 Task: In Windows properties of general video settings, Set the deinterlace mode to mean.
Action: Mouse moved to (99, 7)
Screenshot: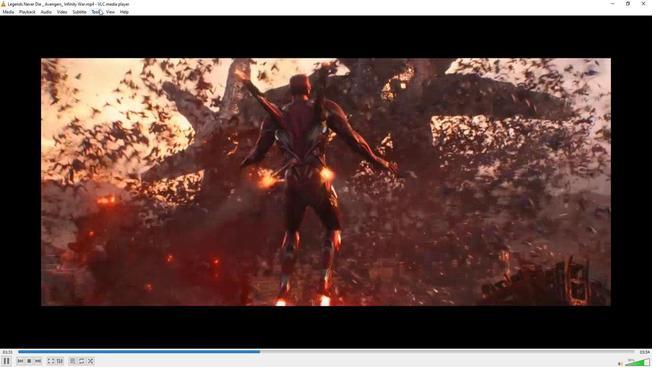 
Action: Mouse pressed left at (99, 7)
Screenshot: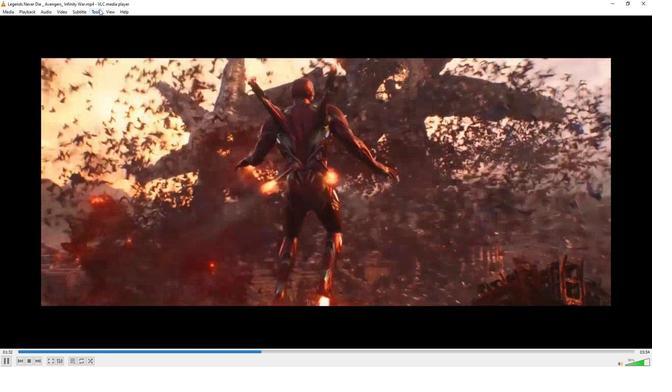 
Action: Mouse moved to (114, 89)
Screenshot: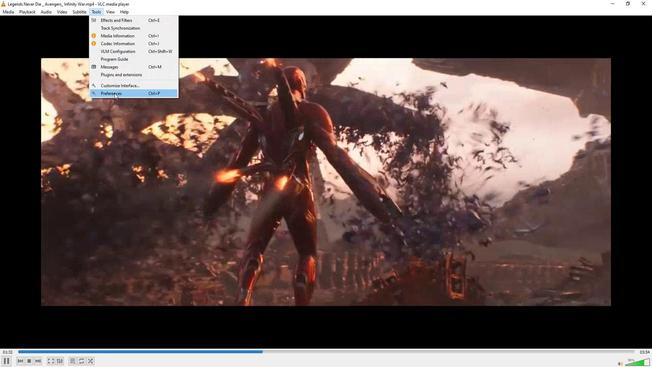 
Action: Mouse pressed left at (114, 89)
Screenshot: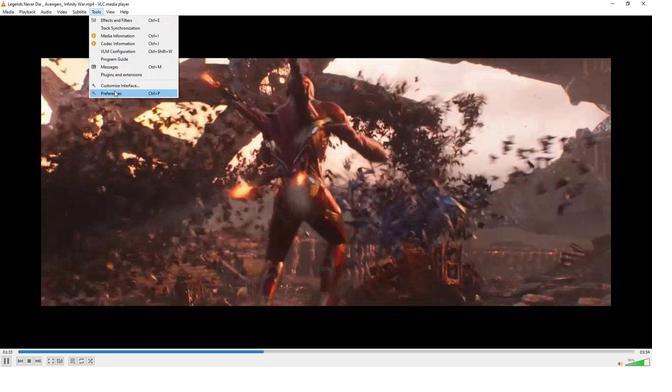 
Action: Mouse moved to (179, 251)
Screenshot: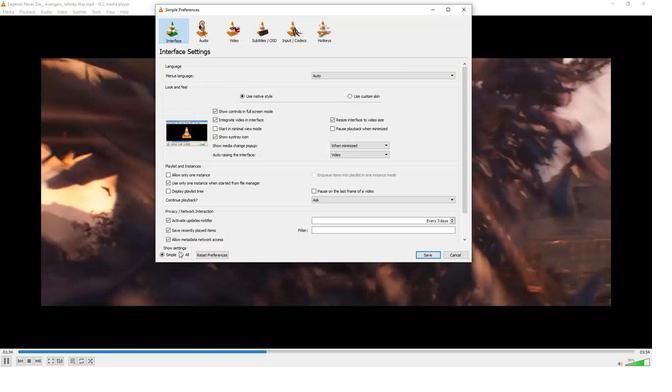 
Action: Mouse pressed left at (179, 251)
Screenshot: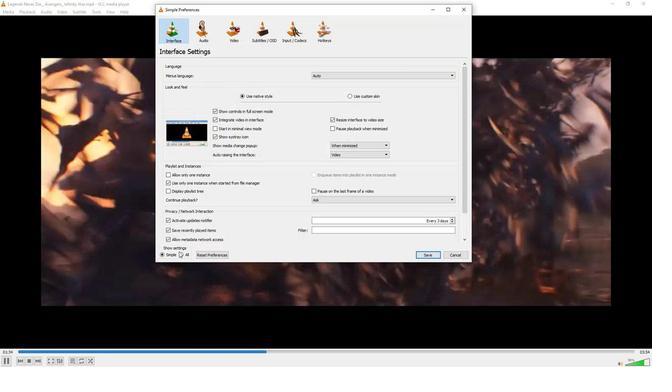 
Action: Mouse moved to (179, 181)
Screenshot: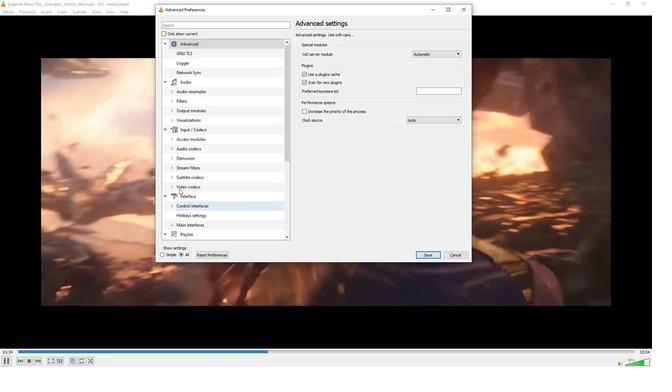 
Action: Mouse scrolled (179, 181) with delta (0, 0)
Screenshot: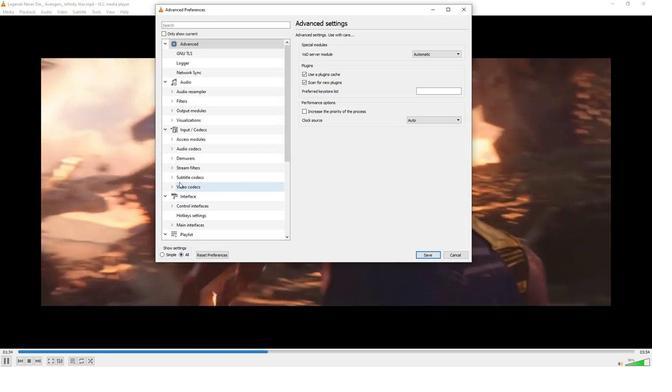 
Action: Mouse scrolled (179, 181) with delta (0, 0)
Screenshot: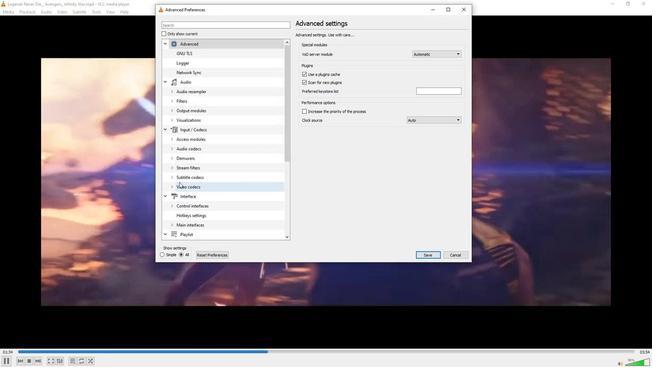 
Action: Mouse scrolled (179, 181) with delta (0, 0)
Screenshot: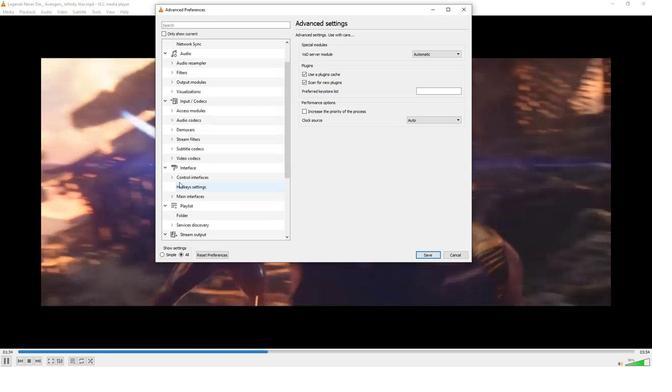 
Action: Mouse scrolled (179, 181) with delta (0, 0)
Screenshot: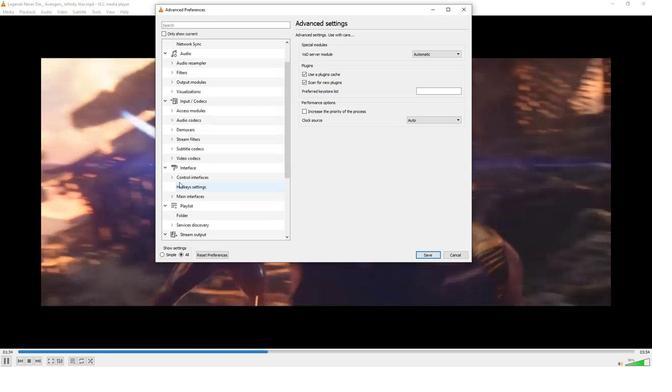 
Action: Mouse scrolled (179, 181) with delta (0, 0)
Screenshot: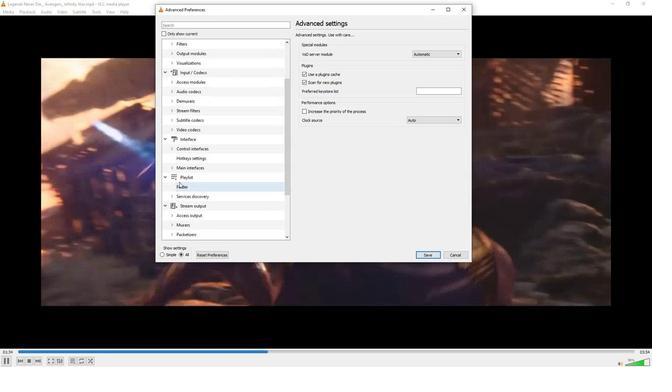 
Action: Mouse scrolled (179, 181) with delta (0, 0)
Screenshot: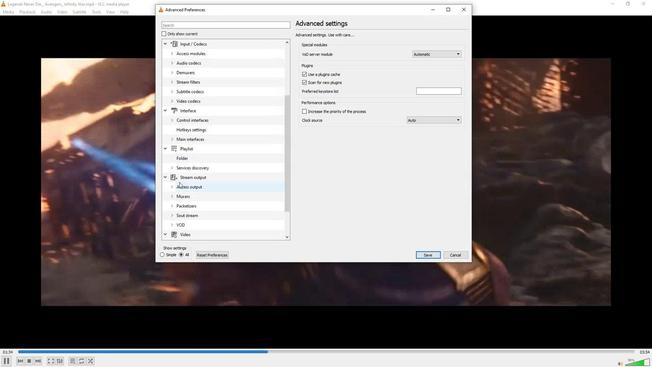 
Action: Mouse scrolled (179, 181) with delta (0, 0)
Screenshot: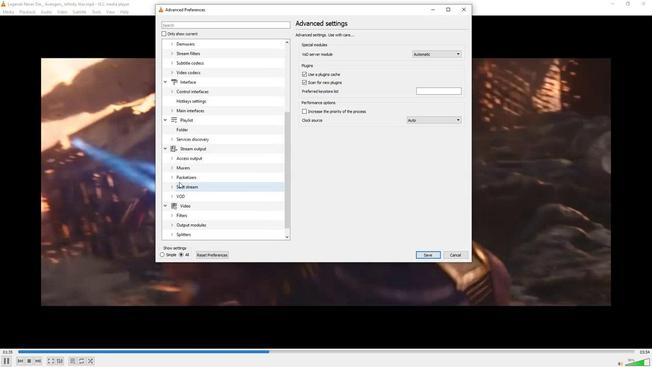
Action: Mouse moved to (185, 195)
Screenshot: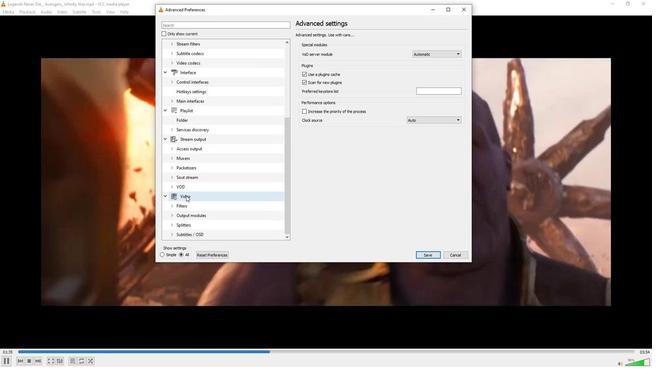 
Action: Mouse pressed left at (185, 195)
Screenshot: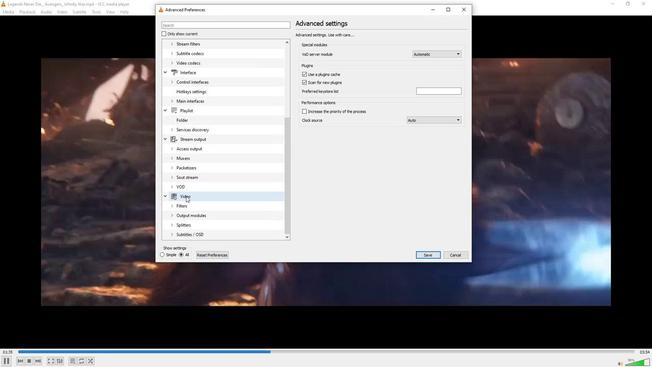 
Action: Mouse moved to (366, 181)
Screenshot: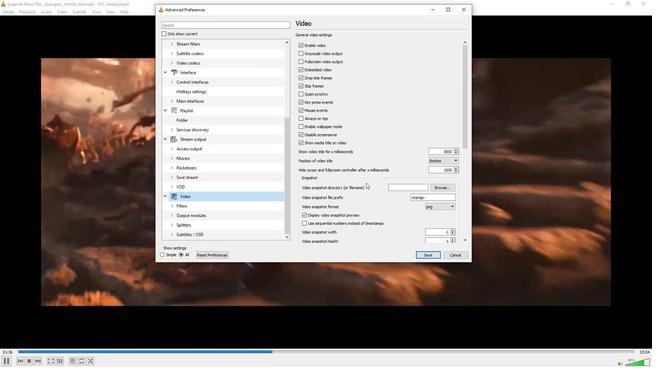 
Action: Mouse scrolled (366, 181) with delta (0, 0)
Screenshot: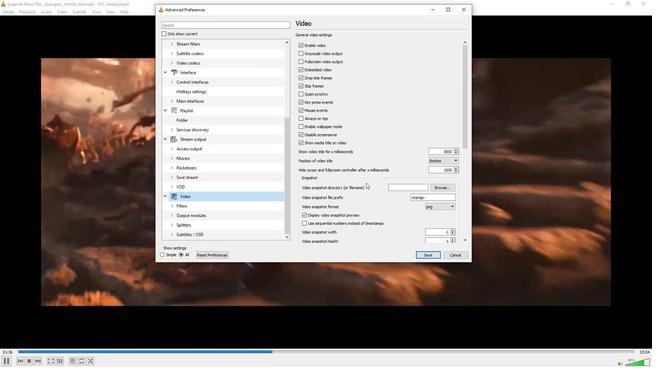
Action: Mouse moved to (367, 181)
Screenshot: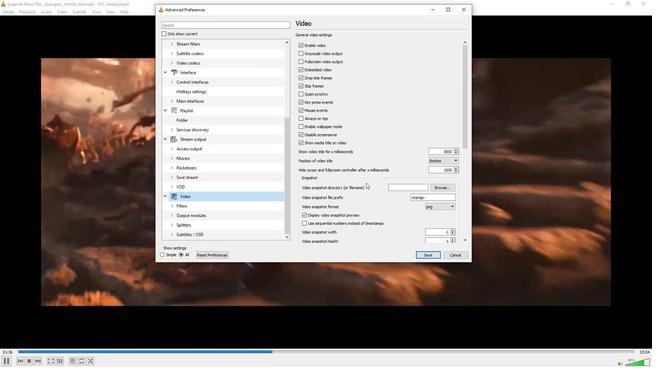 
Action: Mouse scrolled (367, 181) with delta (0, 0)
Screenshot: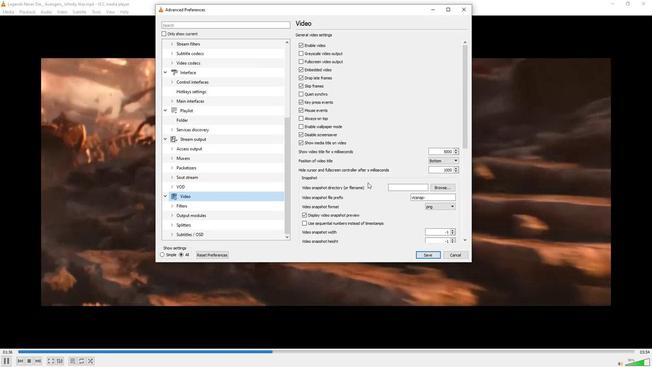 
Action: Mouse scrolled (367, 181) with delta (0, 0)
Screenshot: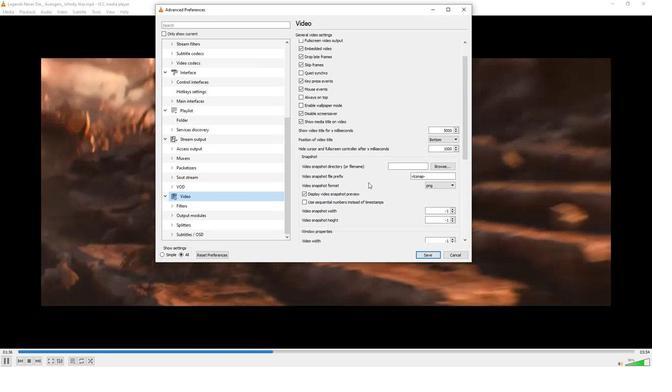 
Action: Mouse scrolled (367, 181) with delta (0, 0)
Screenshot: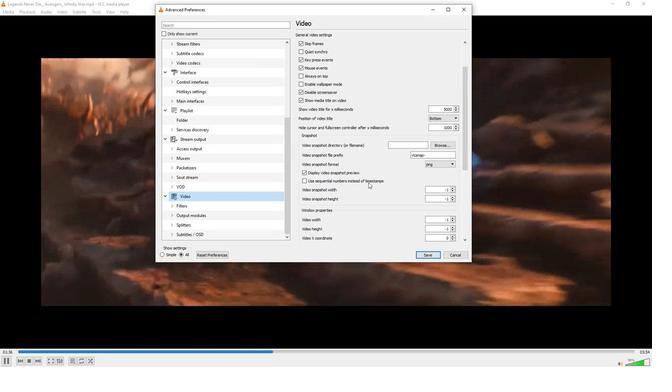 
Action: Mouse scrolled (367, 181) with delta (0, 0)
Screenshot: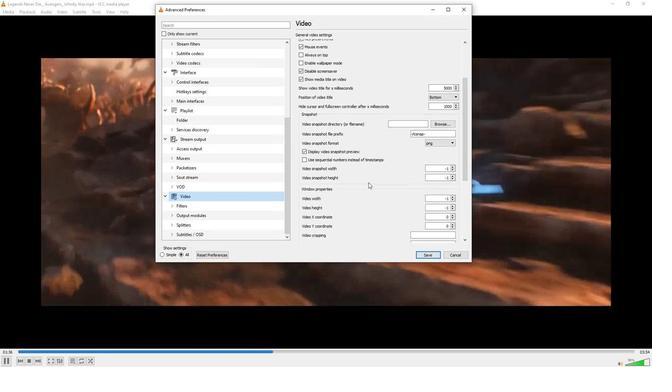 
Action: Mouse scrolled (367, 181) with delta (0, 0)
Screenshot: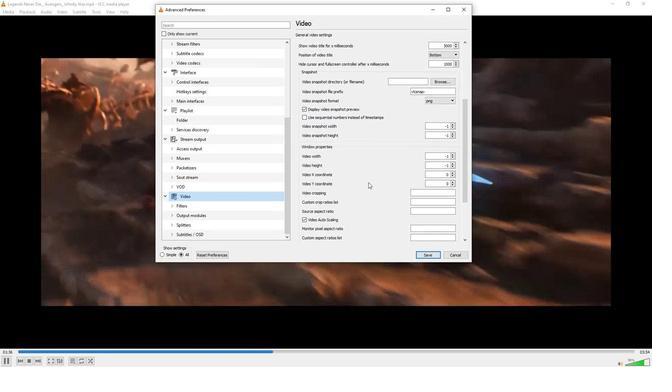 
Action: Mouse scrolled (367, 181) with delta (0, 0)
Screenshot: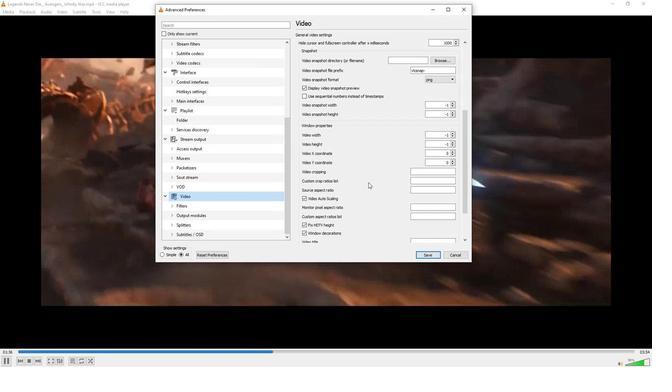 
Action: Mouse scrolled (367, 181) with delta (0, 0)
Screenshot: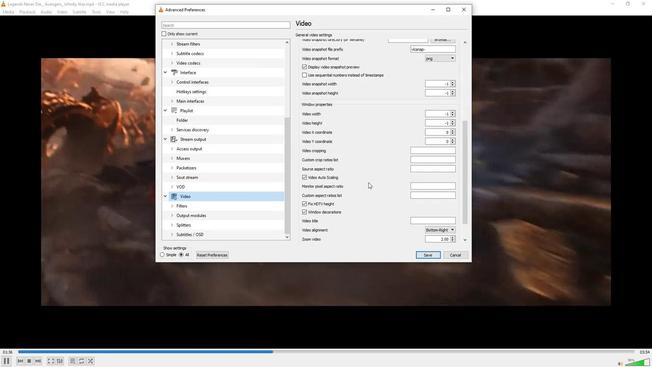 
Action: Mouse moved to (381, 181)
Screenshot: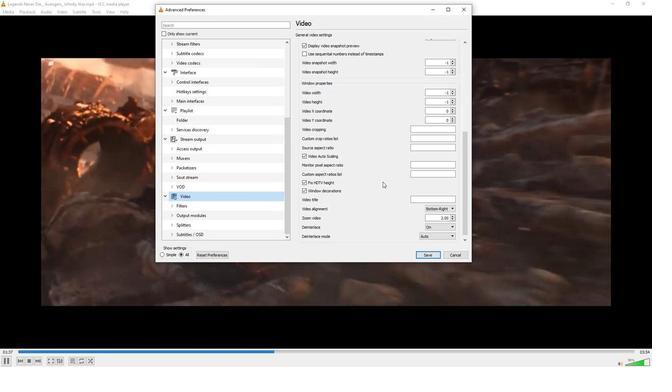 
Action: Mouse scrolled (381, 181) with delta (0, 0)
Screenshot: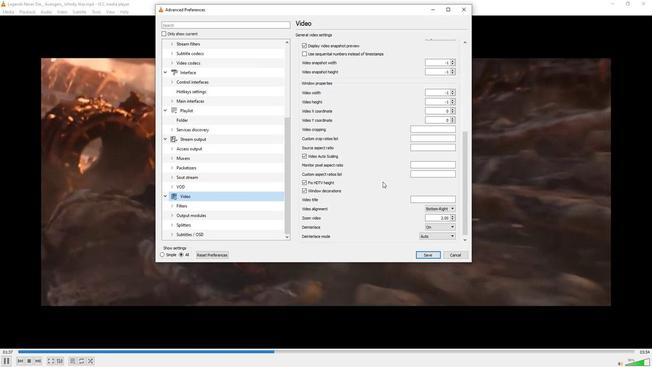 
Action: Mouse moved to (381, 181)
Screenshot: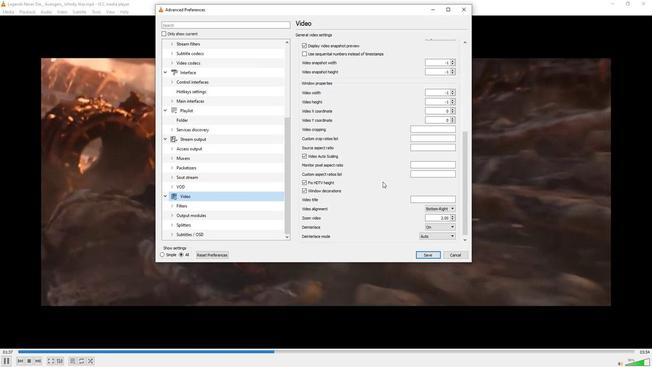 
Action: Mouse scrolled (381, 181) with delta (0, 0)
Screenshot: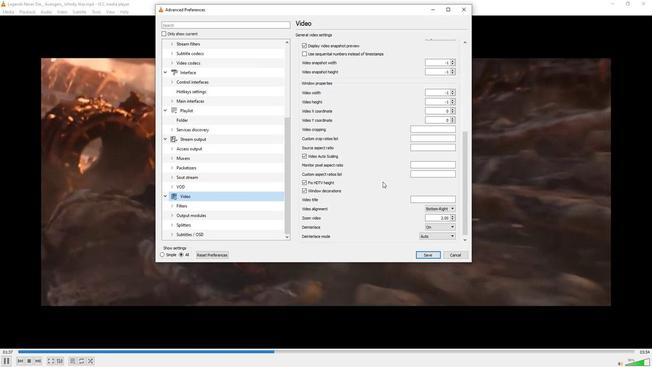 
Action: Mouse scrolled (381, 181) with delta (0, 0)
Screenshot: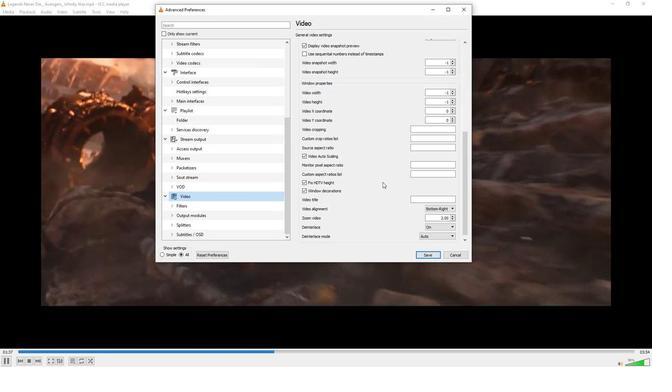 
Action: Mouse scrolled (381, 181) with delta (0, 0)
Screenshot: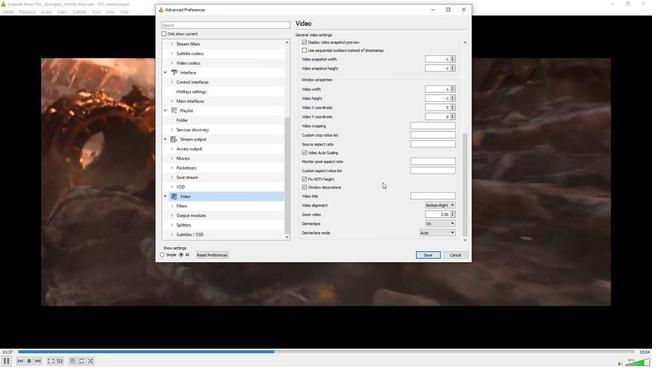 
Action: Mouse scrolled (381, 181) with delta (0, 0)
Screenshot: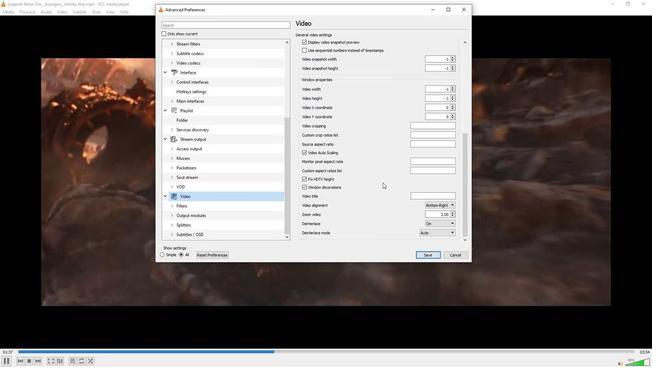 
Action: Mouse moved to (421, 230)
Screenshot: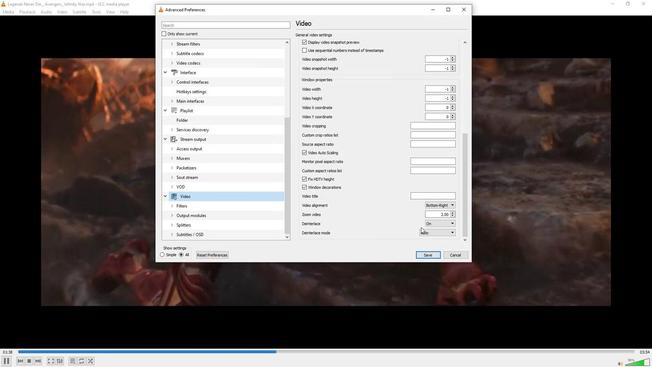 
Action: Mouse pressed left at (421, 230)
Screenshot: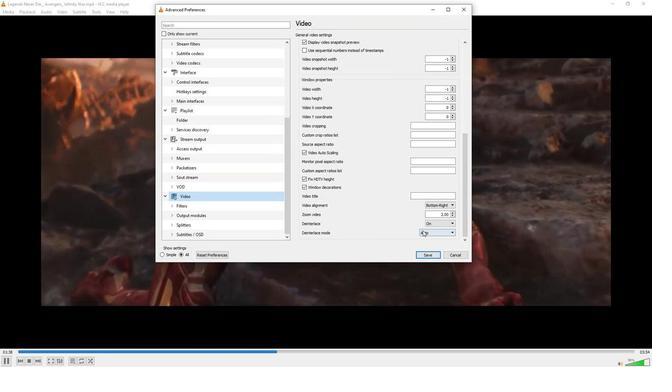 
Action: Mouse moved to (425, 250)
Screenshot: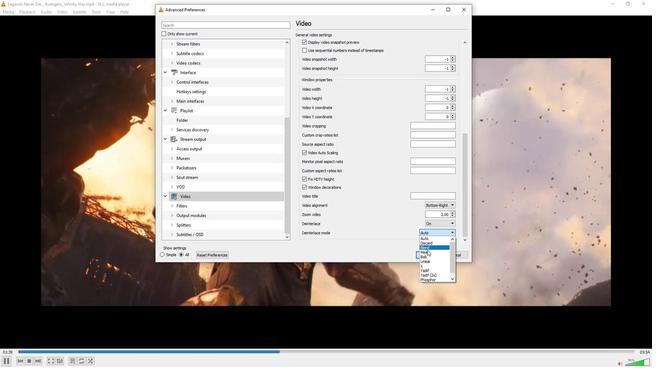 
Action: Mouse pressed left at (425, 250)
Screenshot: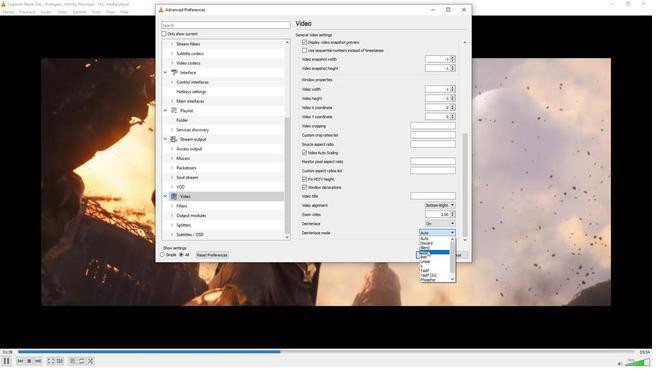 
Action: Mouse moved to (377, 218)
Screenshot: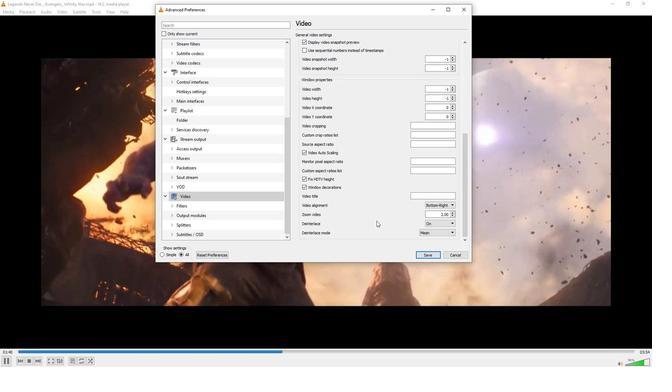
